 Task: Check the number of condos/co-ops sold in the last 5 years
Action: Mouse moved to (413, 176)
Screenshot: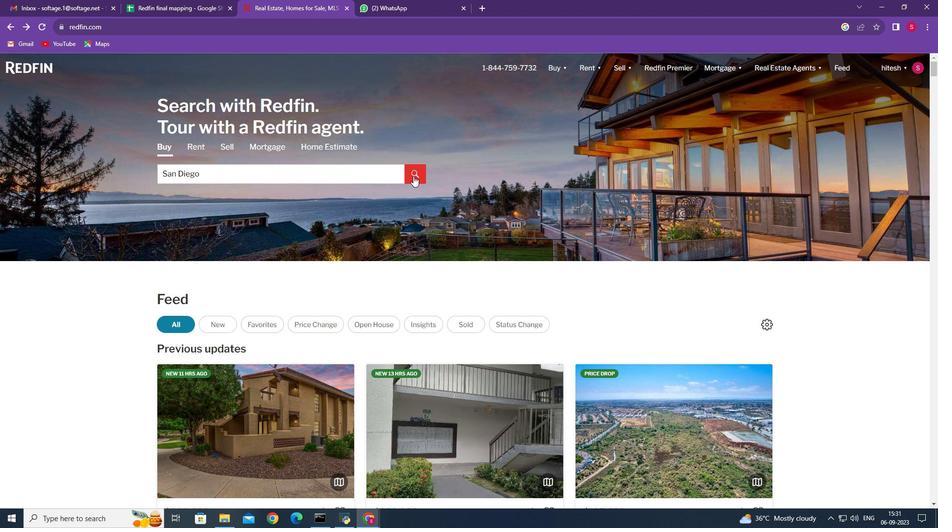 
Action: Mouse pressed left at (413, 176)
Screenshot: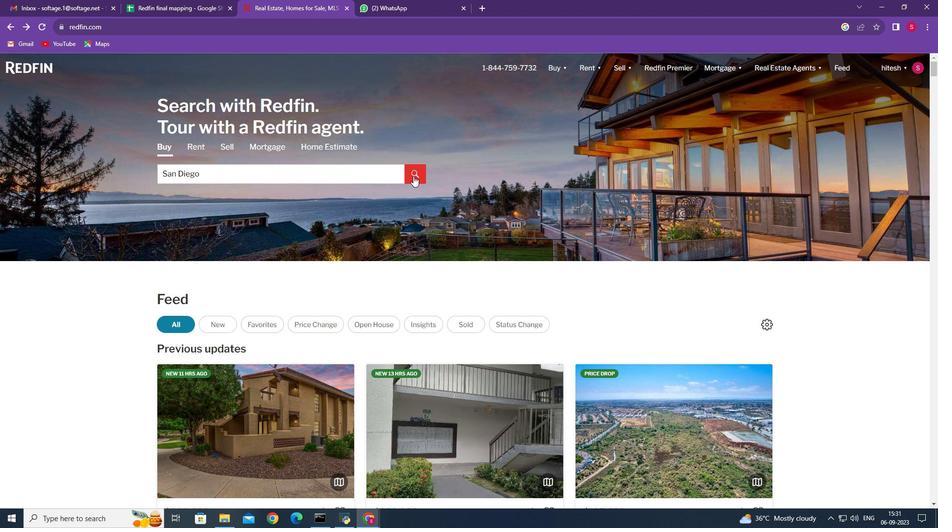 
Action: Mouse moved to (846, 102)
Screenshot: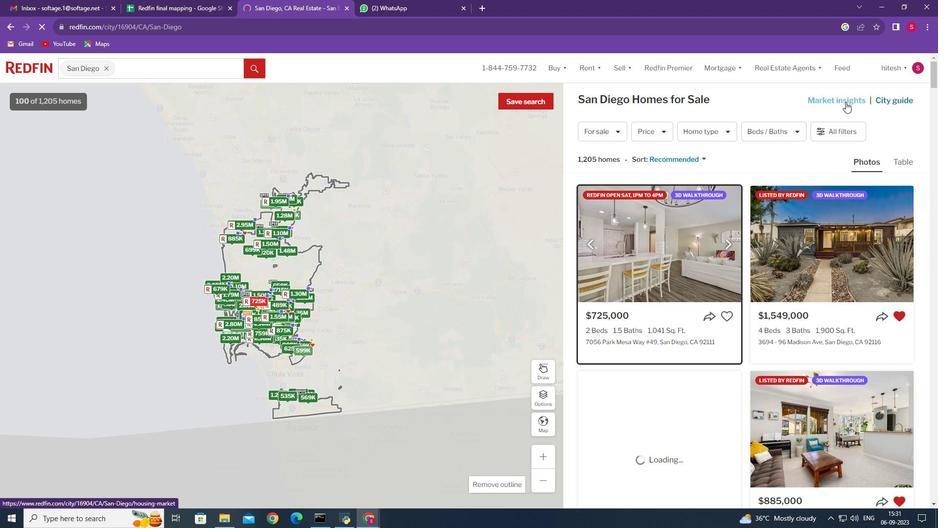 
Action: Mouse pressed left at (846, 102)
Screenshot: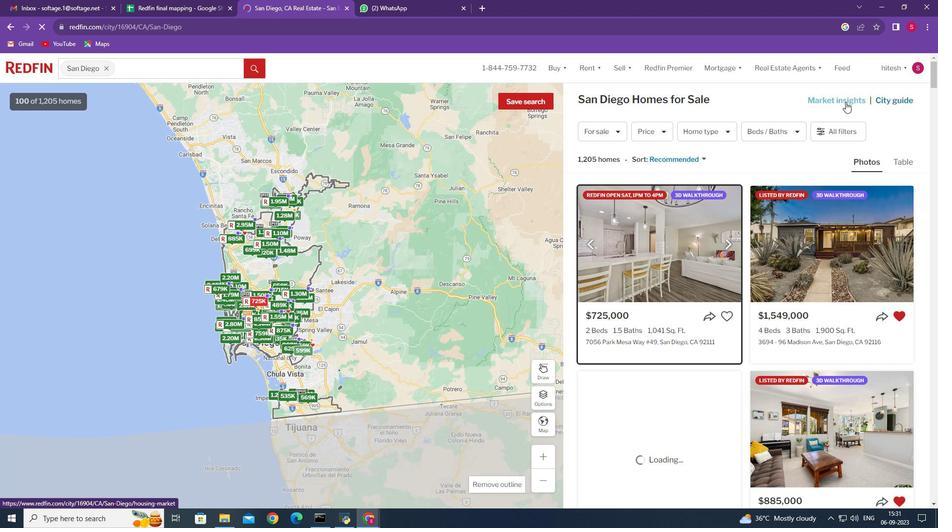 
Action: Mouse moved to (178, 183)
Screenshot: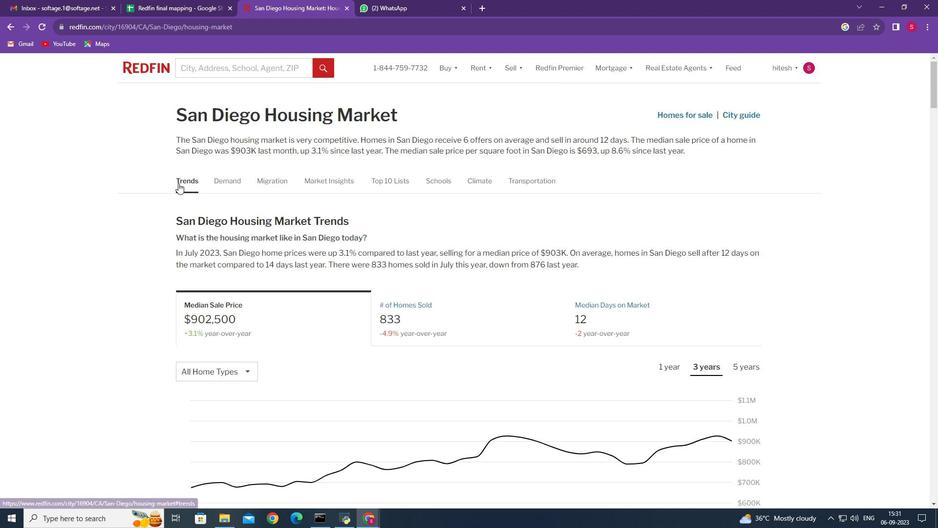 
Action: Mouse pressed left at (178, 183)
Screenshot: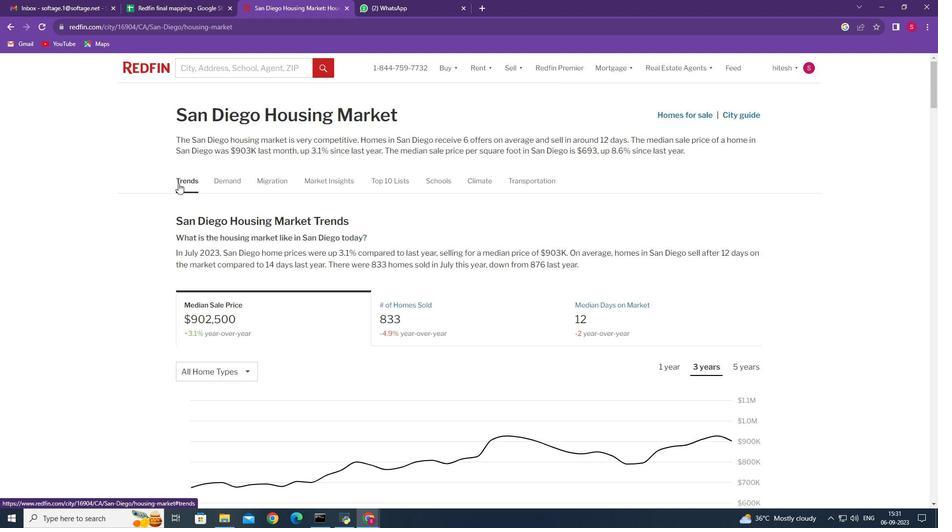 
Action: Mouse moved to (429, 186)
Screenshot: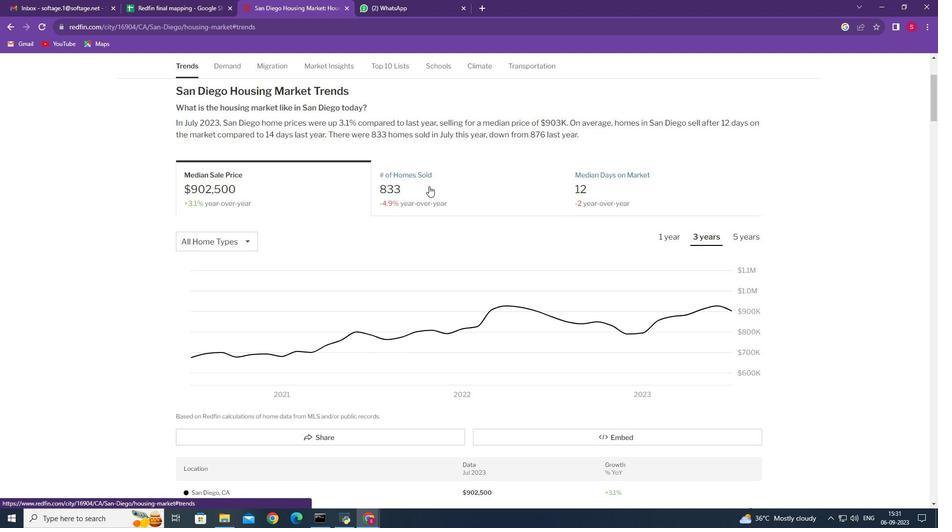 
Action: Mouse pressed left at (429, 186)
Screenshot: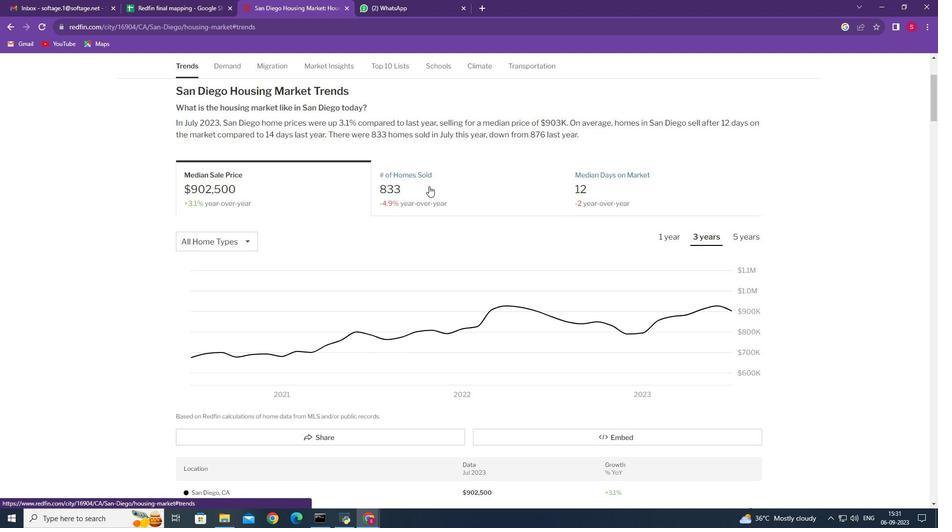 
Action: Mouse moved to (249, 244)
Screenshot: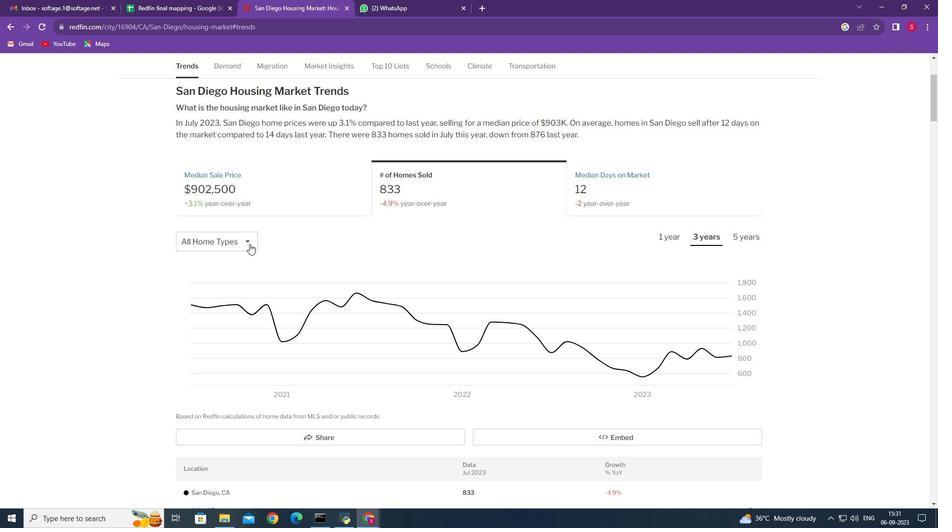 
Action: Mouse pressed left at (249, 244)
Screenshot: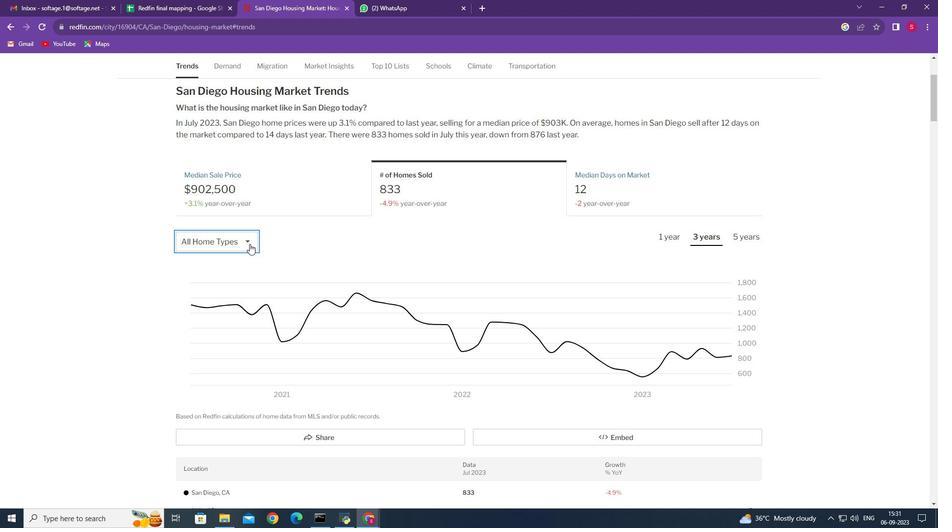 
Action: Mouse moved to (246, 325)
Screenshot: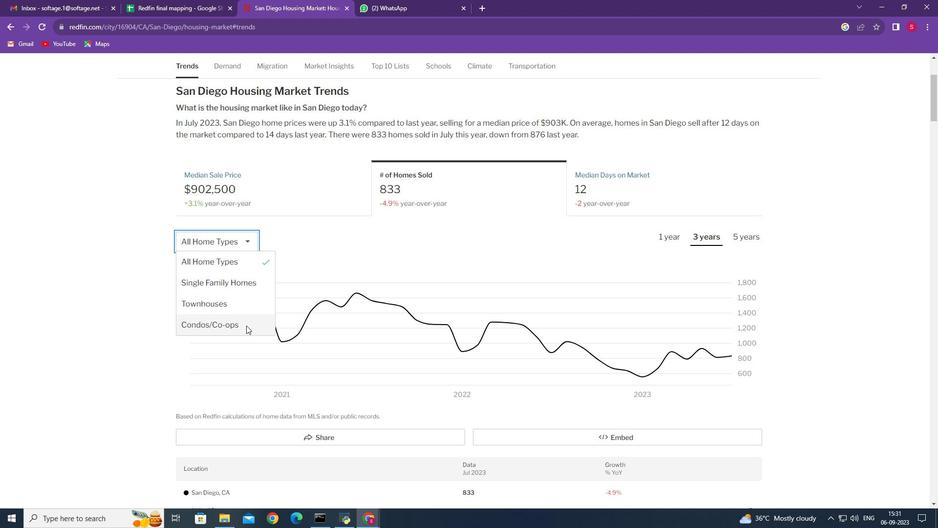 
Action: Mouse pressed left at (246, 325)
Screenshot: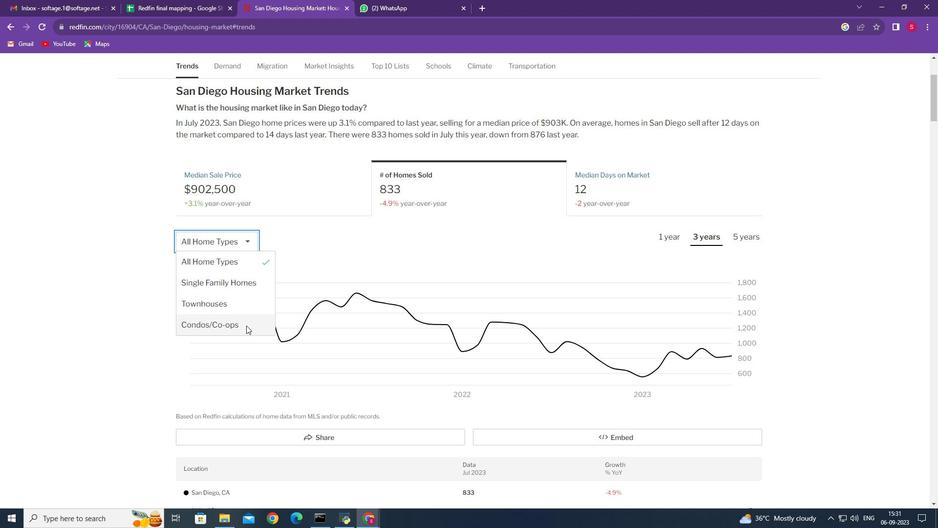 
Action: Mouse moved to (750, 239)
Screenshot: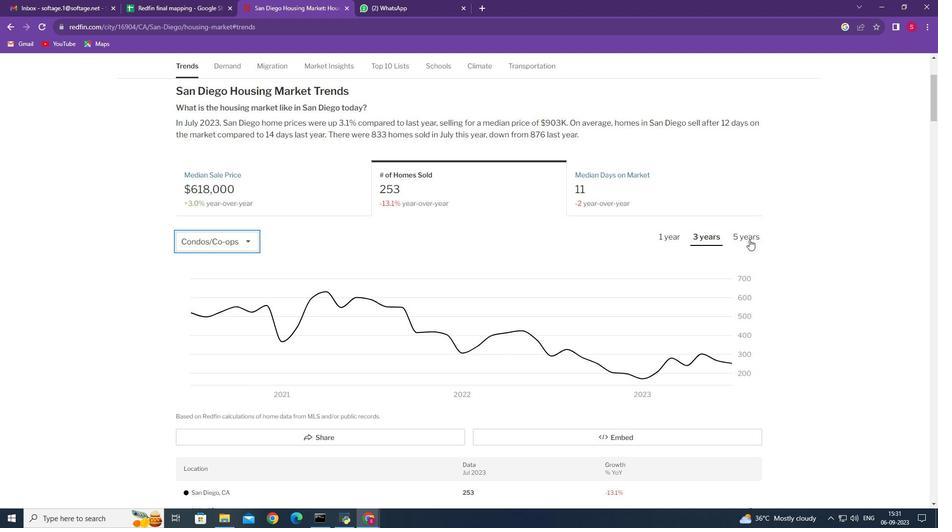 
Action: Mouse pressed left at (750, 239)
Screenshot: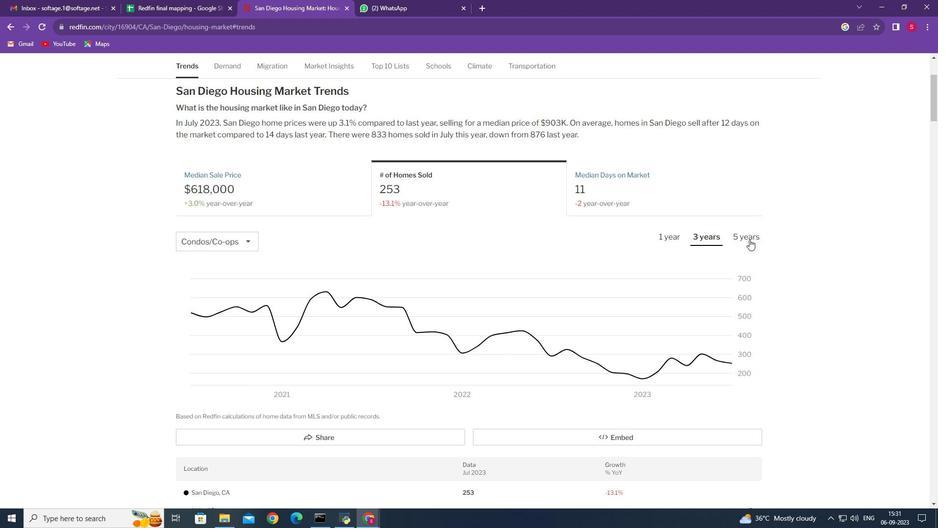 
Action: Mouse moved to (194, 283)
Screenshot: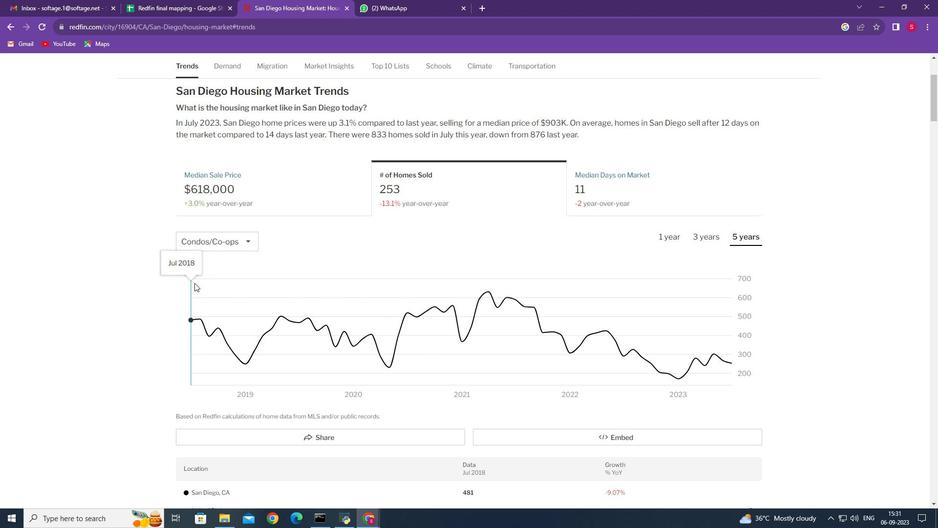 
